 Task: Enable water effects using advanced video effects.
Action: Mouse moved to (139, 17)
Screenshot: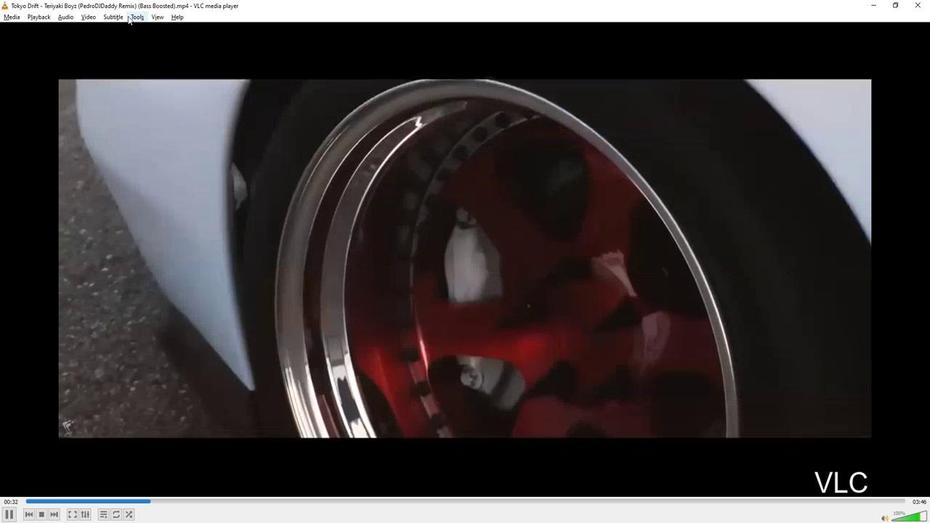 
Action: Mouse pressed left at (139, 17)
Screenshot: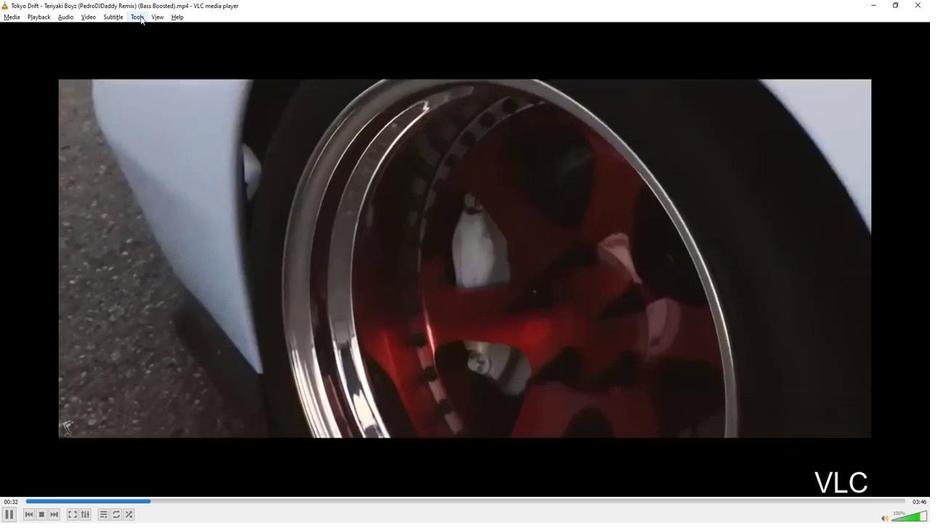 
Action: Mouse moved to (144, 31)
Screenshot: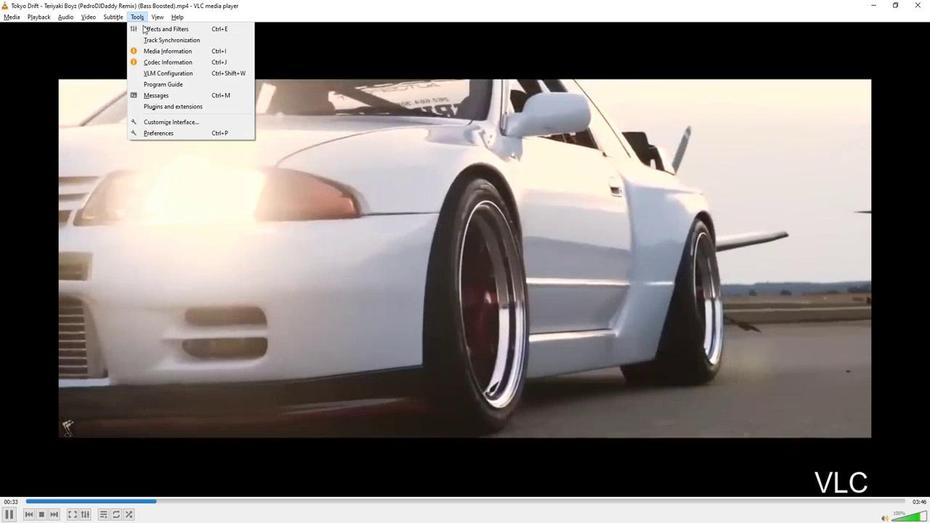 
Action: Mouse pressed left at (144, 31)
Screenshot: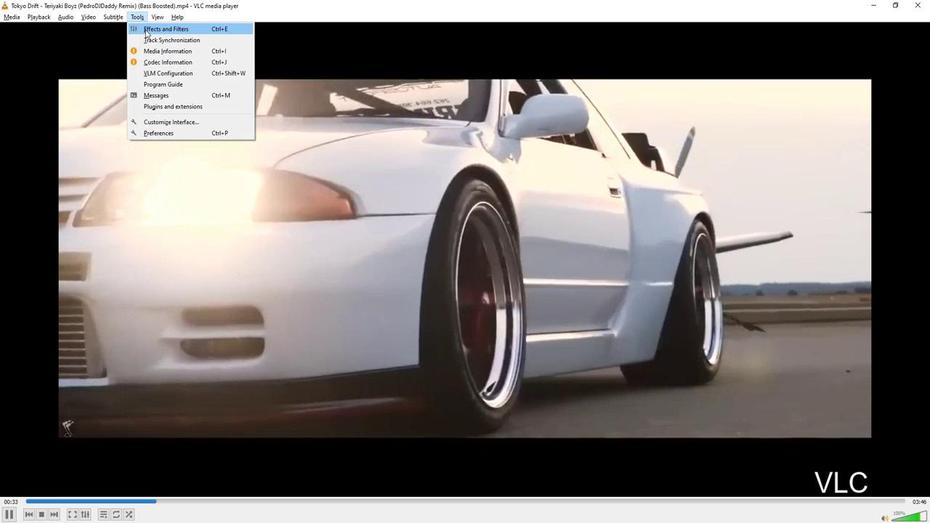 
Action: Mouse moved to (116, 79)
Screenshot: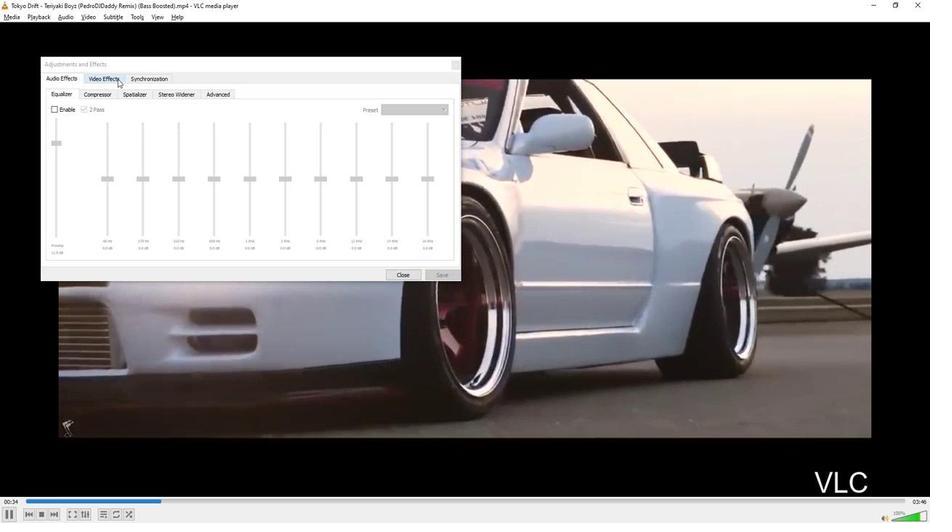 
Action: Mouse pressed left at (116, 79)
Screenshot: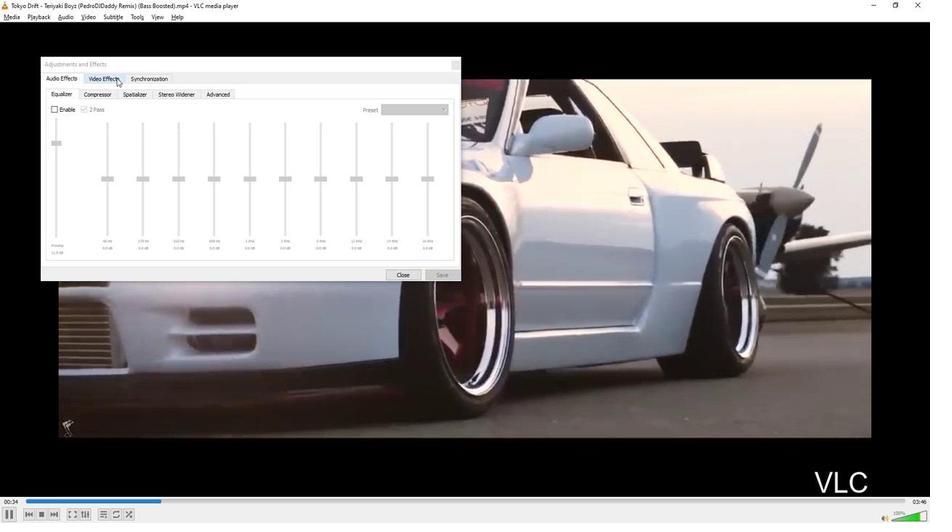 
Action: Mouse moved to (263, 236)
Screenshot: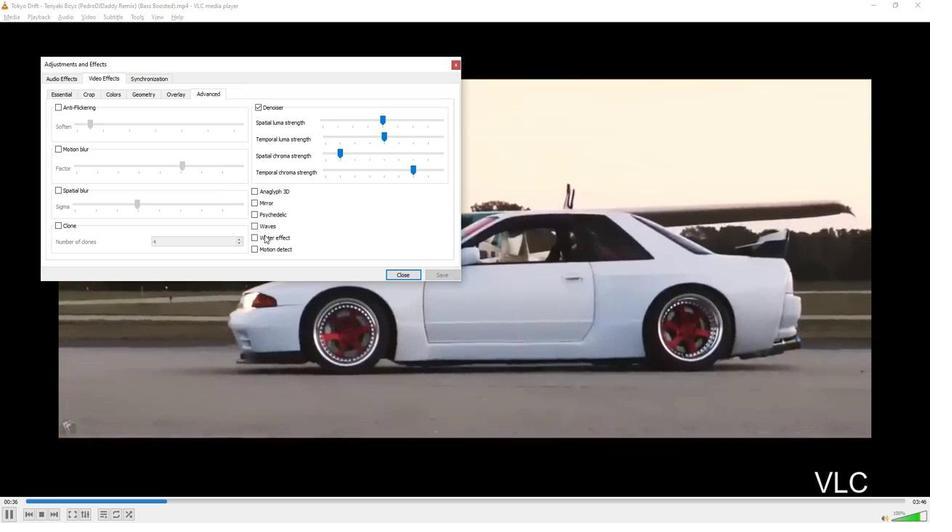 
Action: Mouse pressed left at (263, 236)
Screenshot: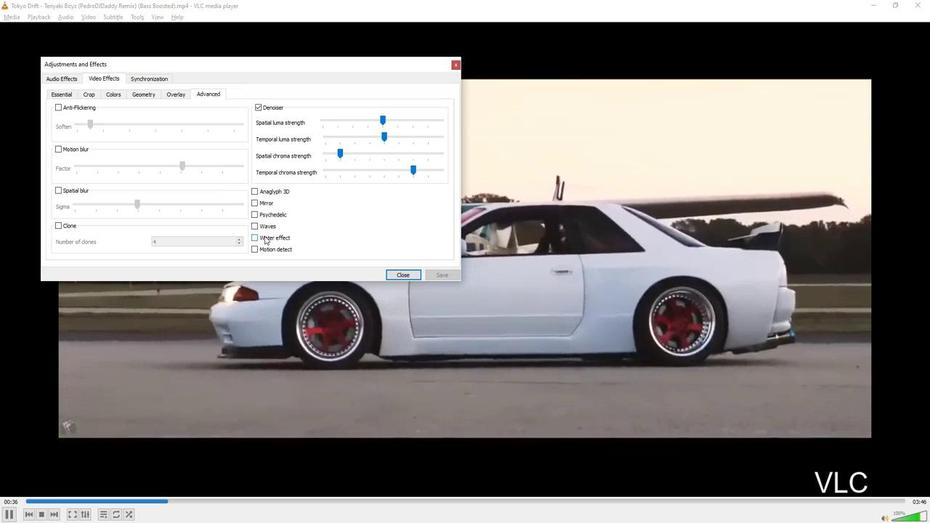 
Action: Mouse moved to (345, 322)
Screenshot: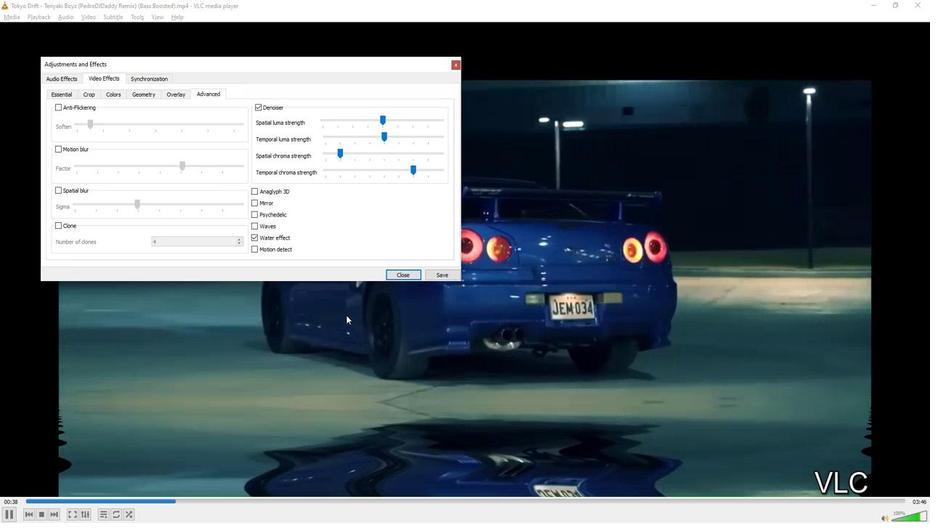 
